 Task: Create a task  Implement a new cloud-based sales management system for a company , assign it to team member softage.1@softage.net in the project ArtiZen and update the status of the task to  At Risk , set the priority of the task to Medium
Action: Mouse moved to (92, 66)
Screenshot: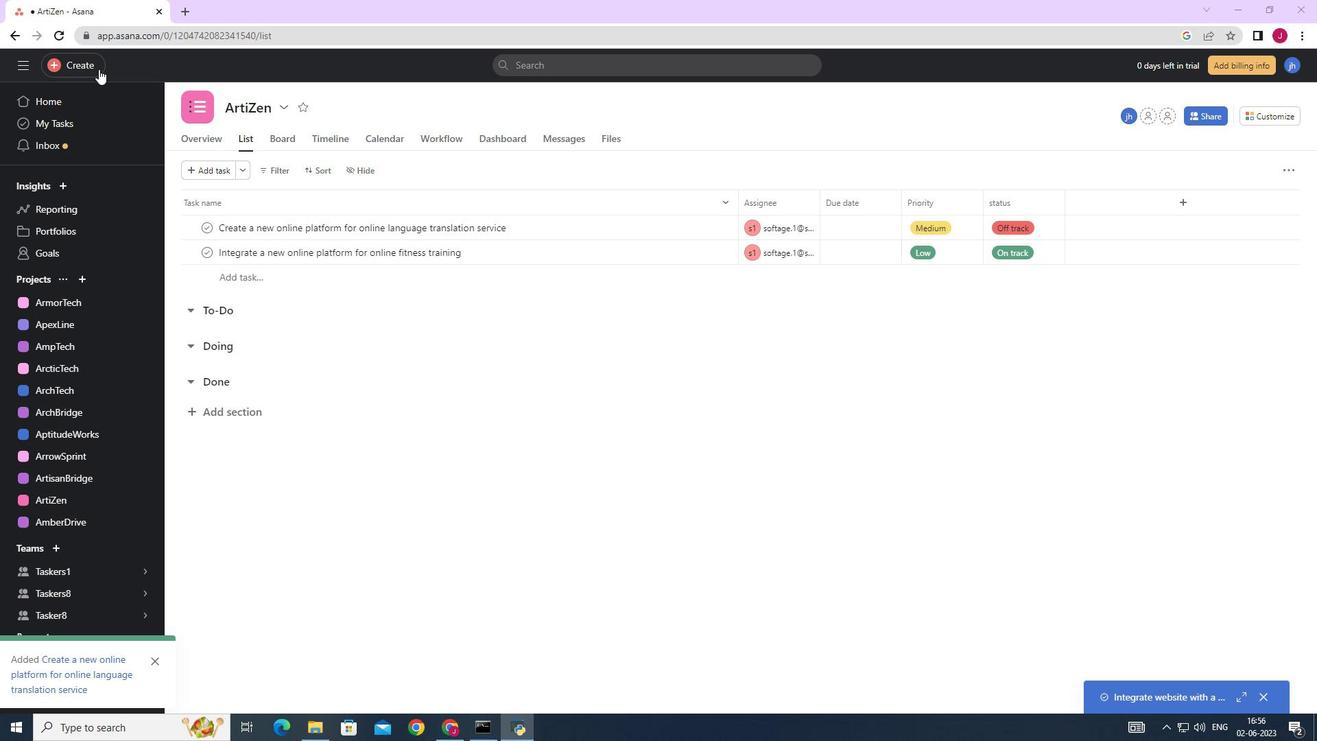 
Action: Mouse pressed left at (92, 66)
Screenshot: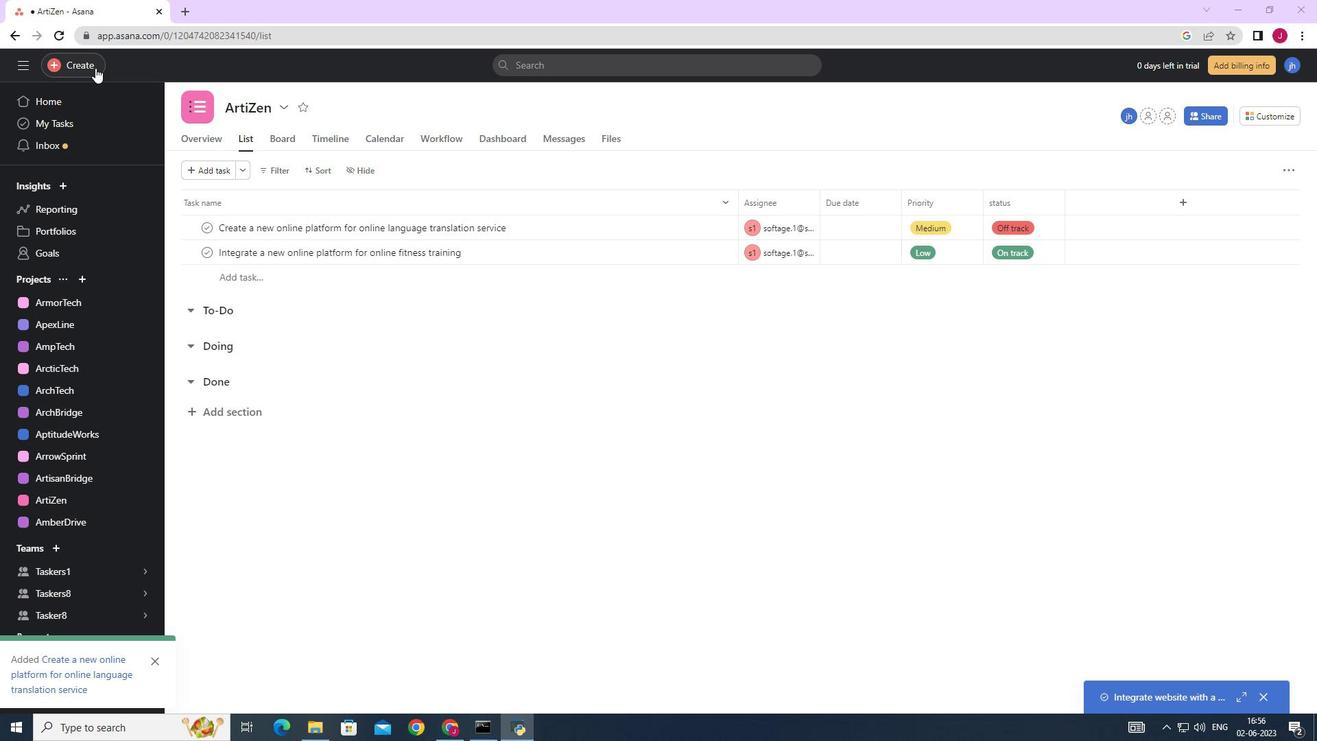 
Action: Mouse moved to (180, 69)
Screenshot: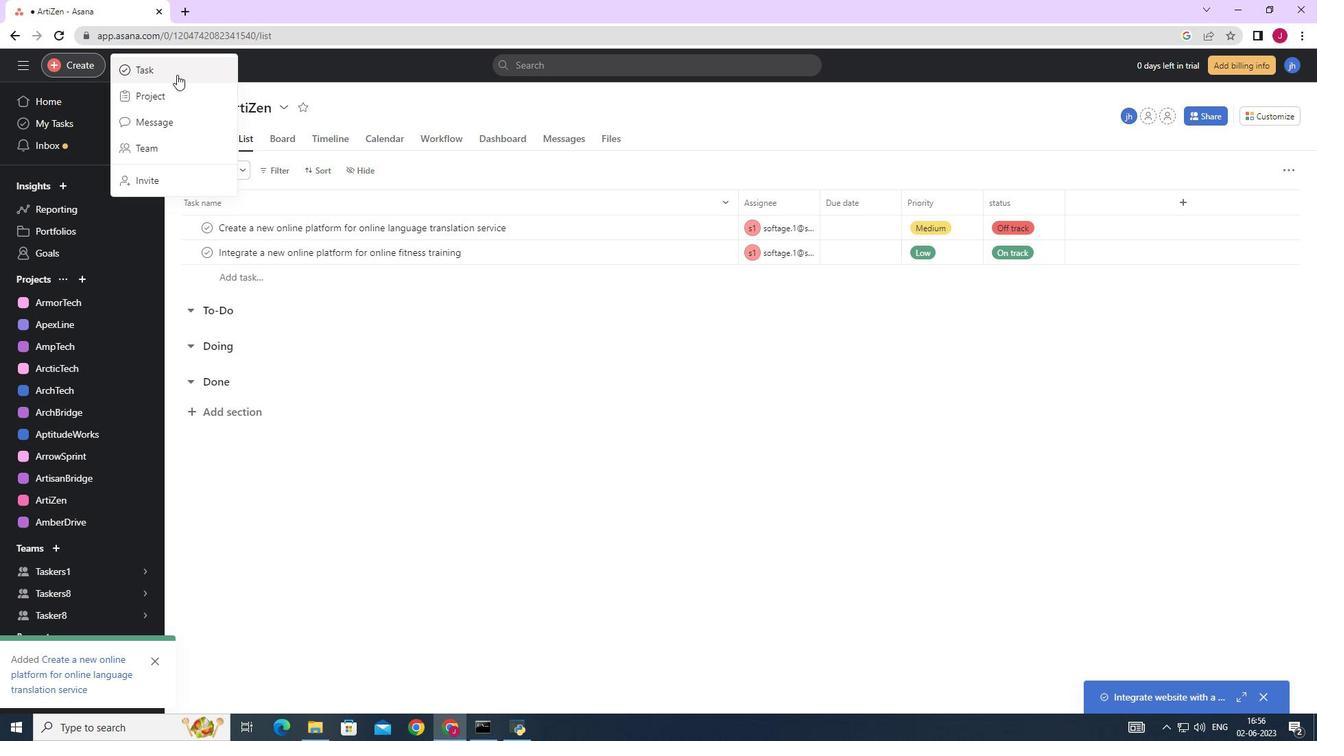 
Action: Mouse pressed left at (180, 69)
Screenshot: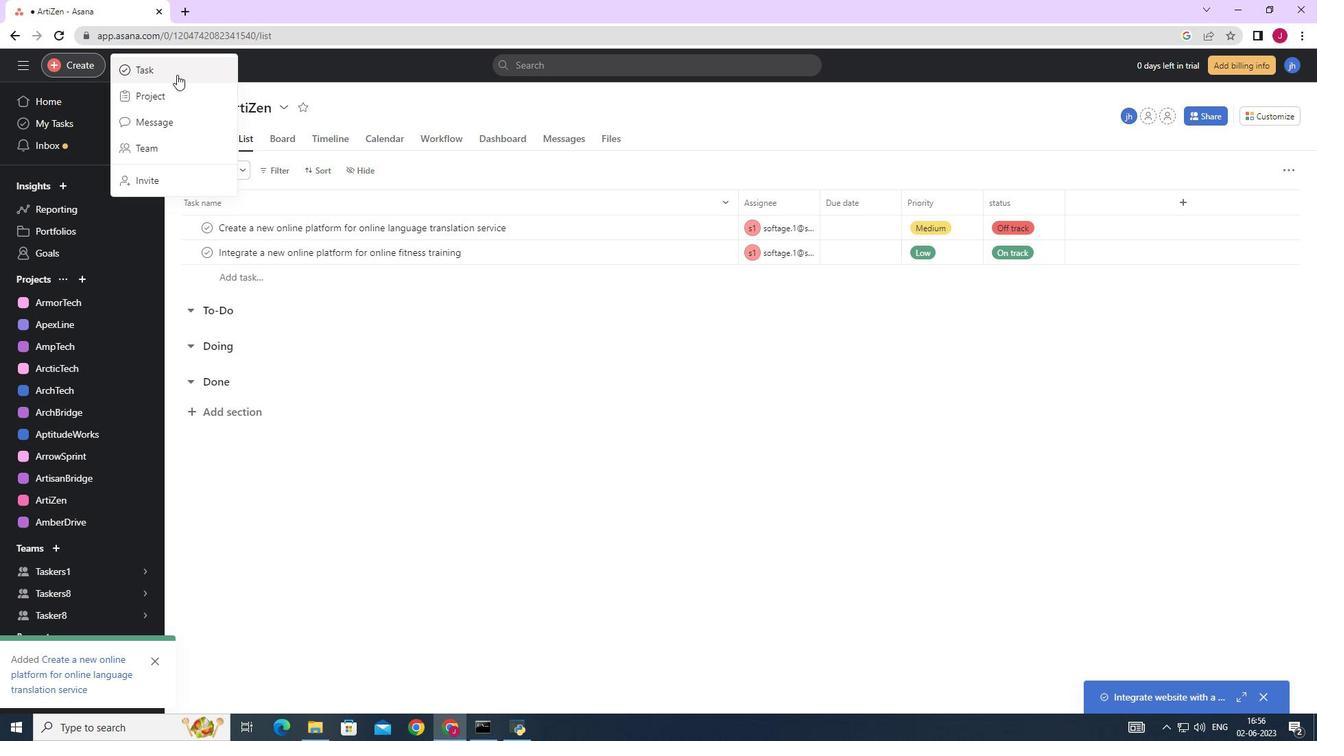 
Action: Mouse moved to (1071, 452)
Screenshot: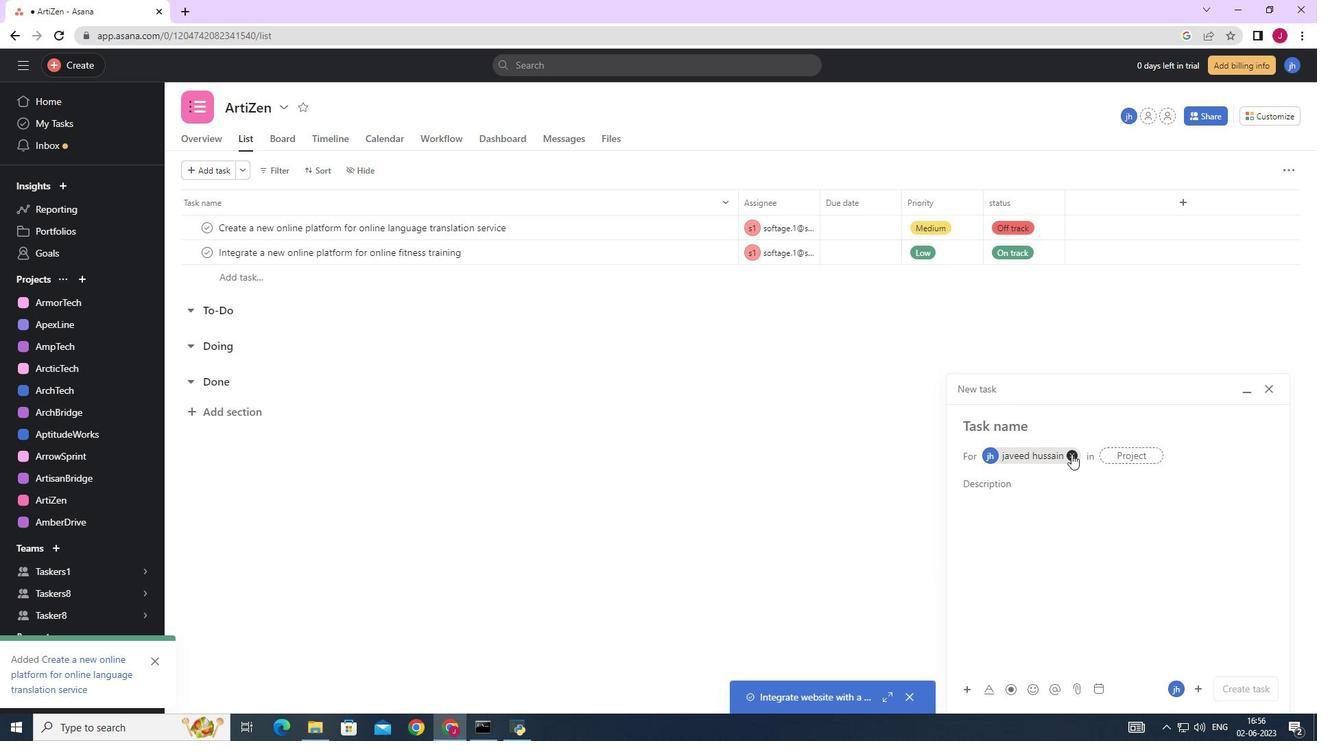 
Action: Mouse pressed left at (1071, 452)
Screenshot: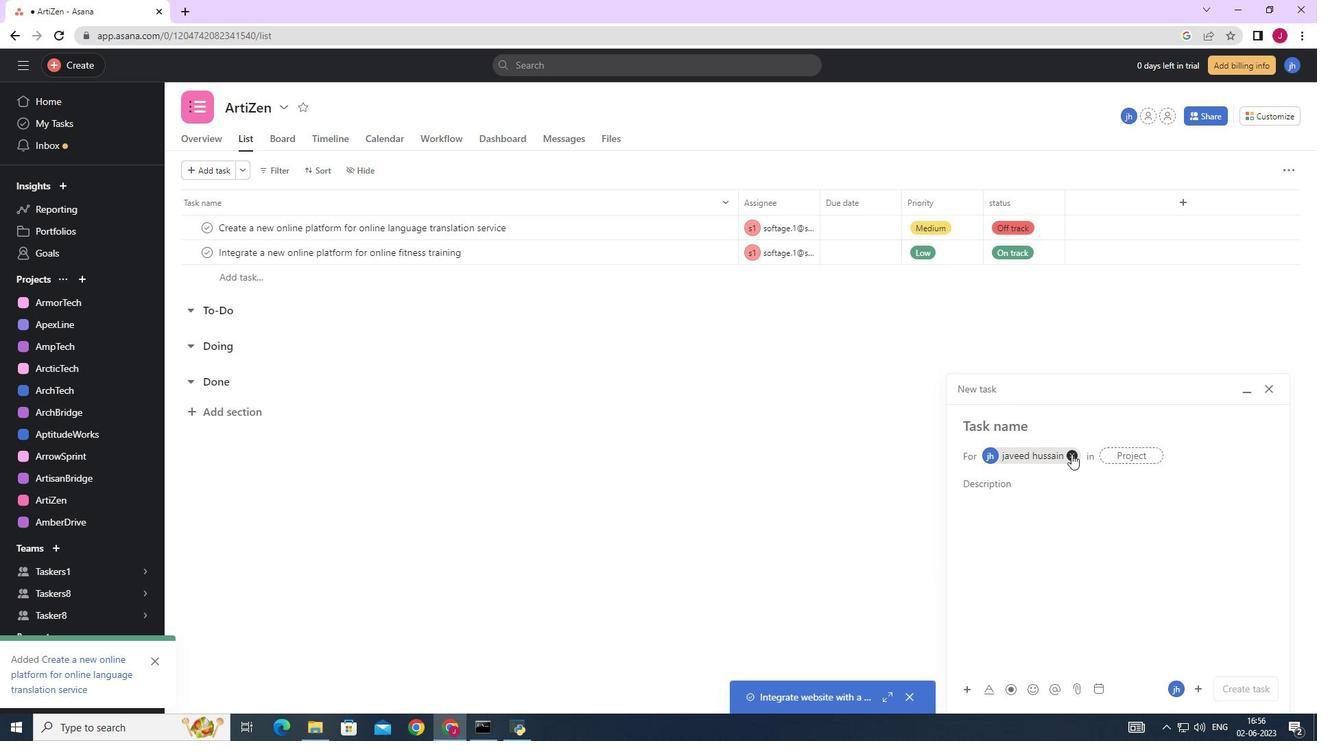 
Action: Mouse moved to (1013, 428)
Screenshot: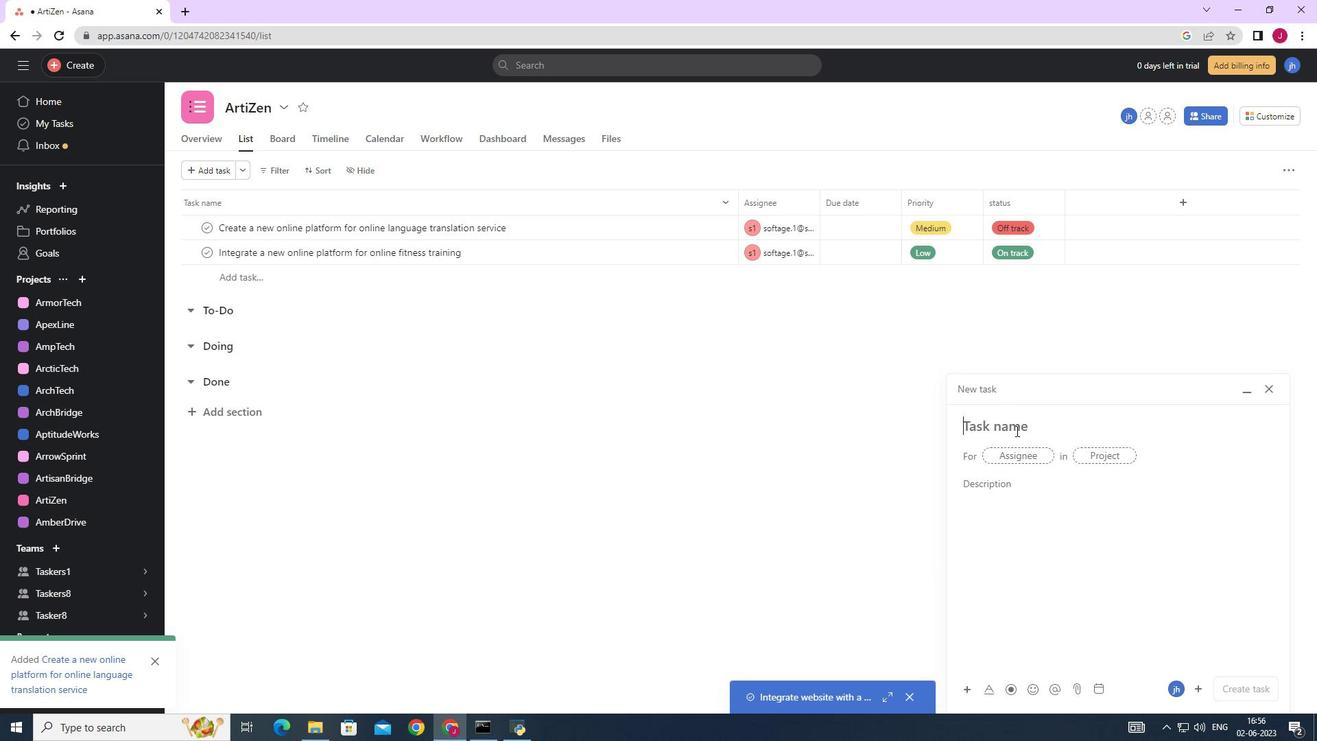 
Action: Mouse pressed left at (1013, 428)
Screenshot: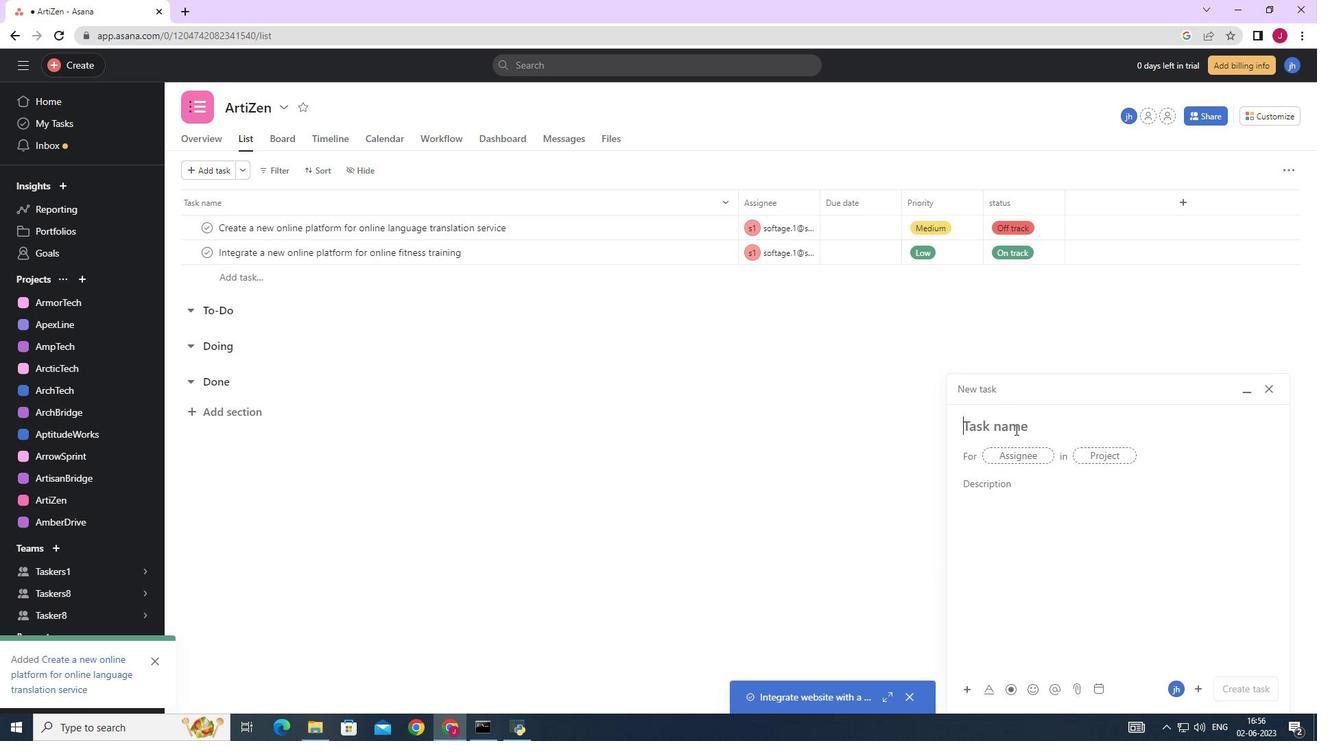 
Action: Key pressed <Key.caps_lock>I<Key.caps_lock>mplement<Key.space>a<Key.space>new<Key.space>cloud-based<Key.space>sales<Key.space>management<Key.space>system<Key.space>for<Key.space>a<Key.space>company<Key.space>
Screenshot: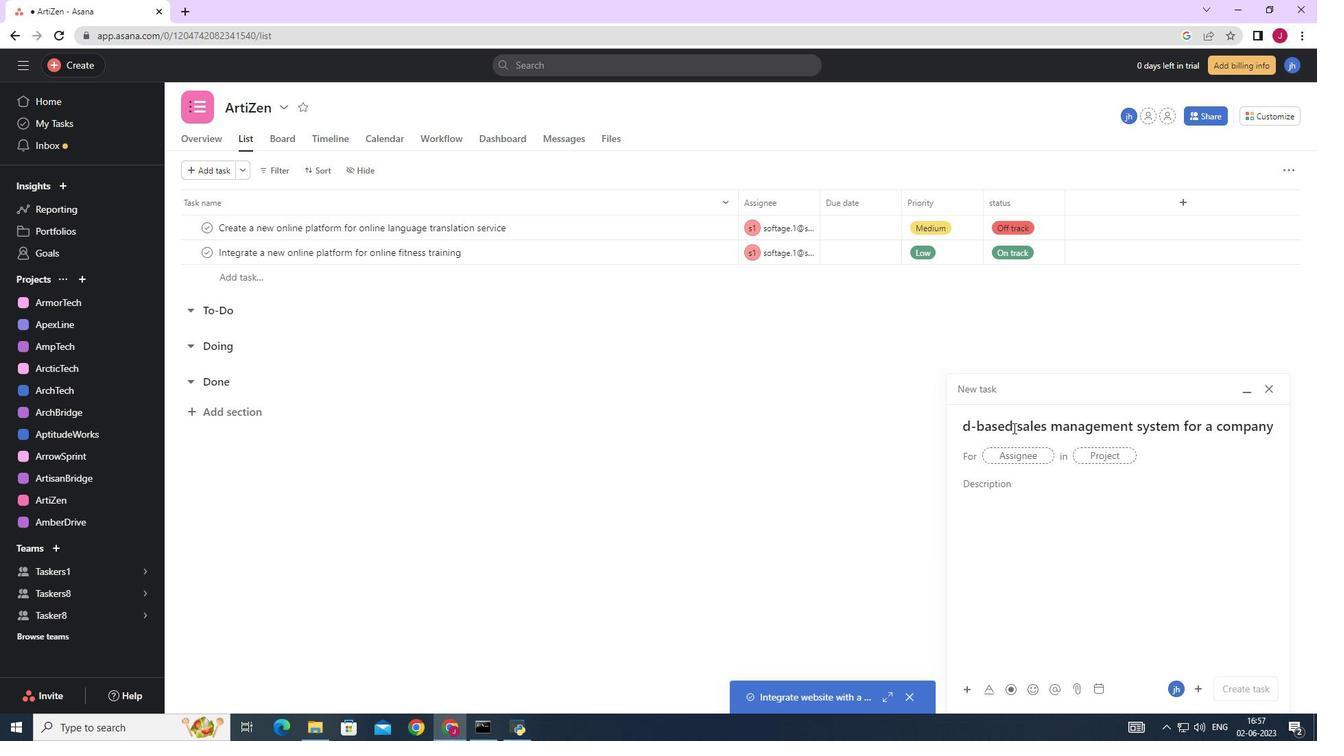 
Action: Mouse moved to (1013, 459)
Screenshot: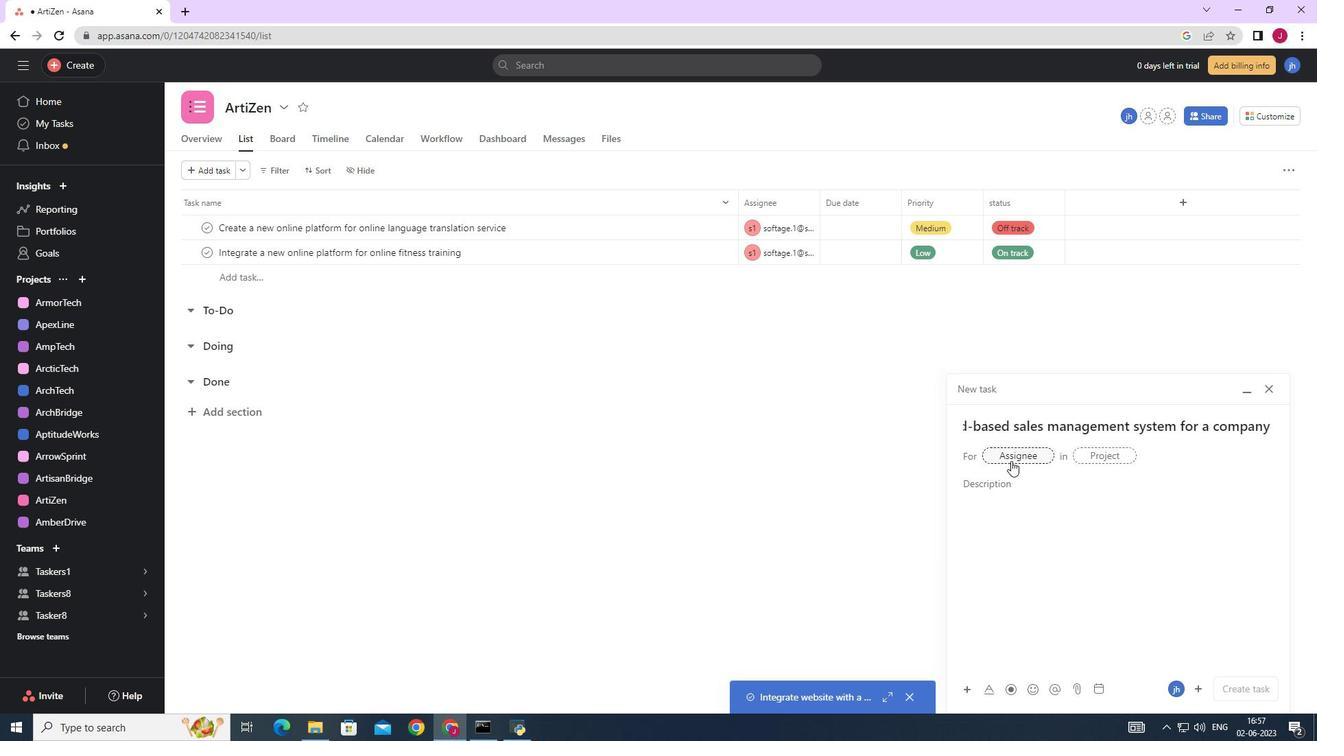 
Action: Mouse pressed left at (1013, 459)
Screenshot: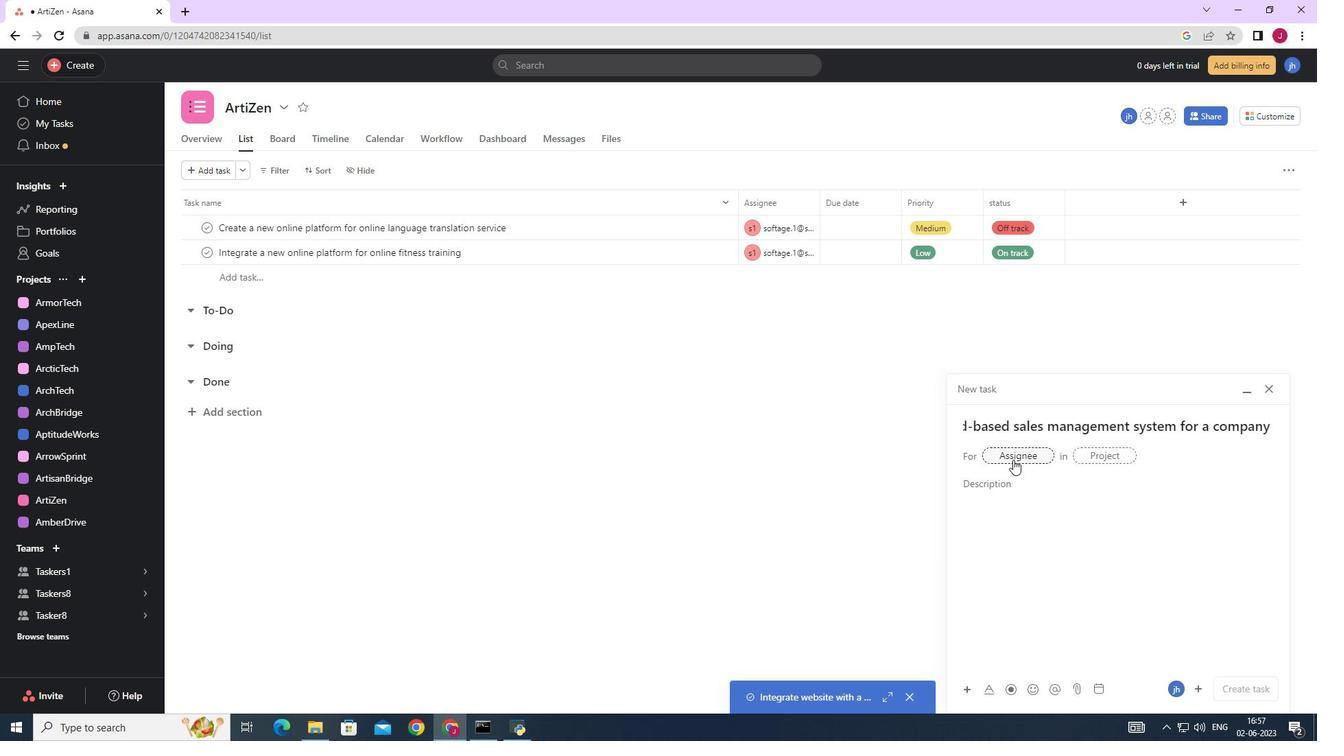 
Action: Key pressed softage.1
Screenshot: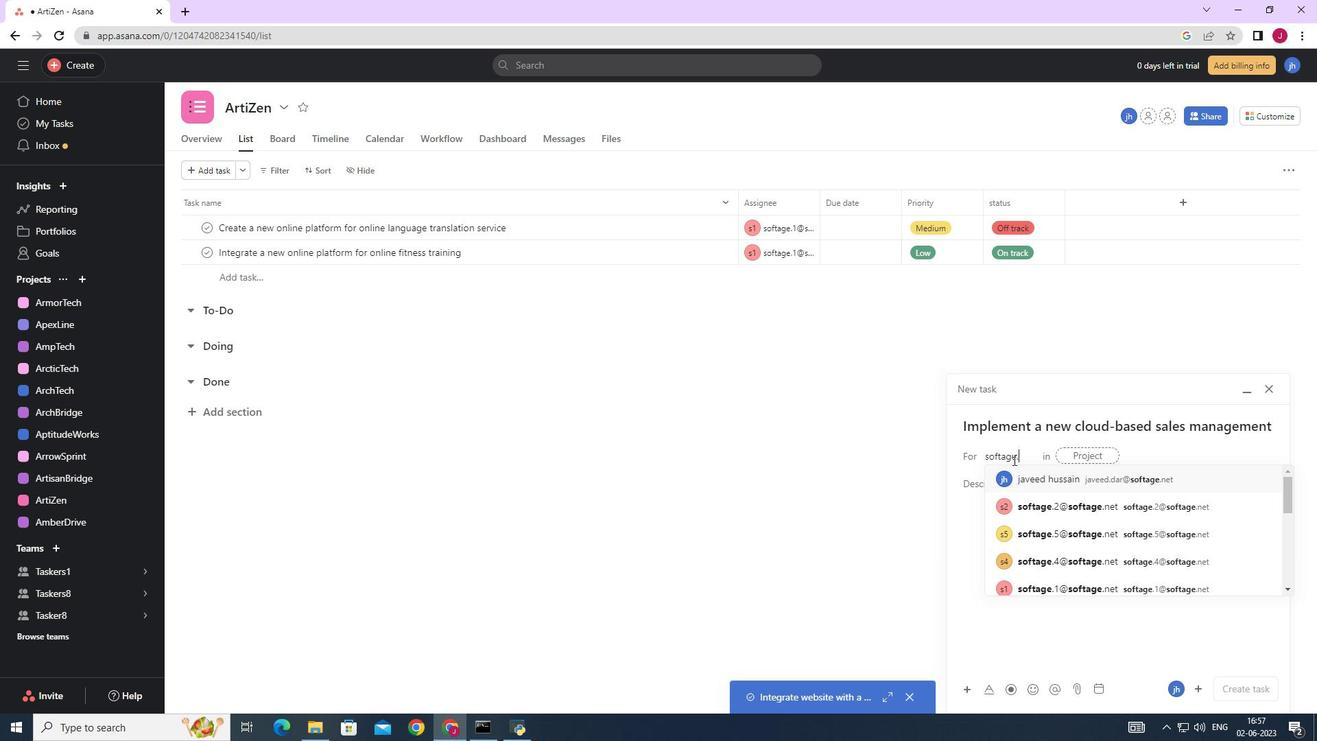 
Action: Mouse moved to (1035, 477)
Screenshot: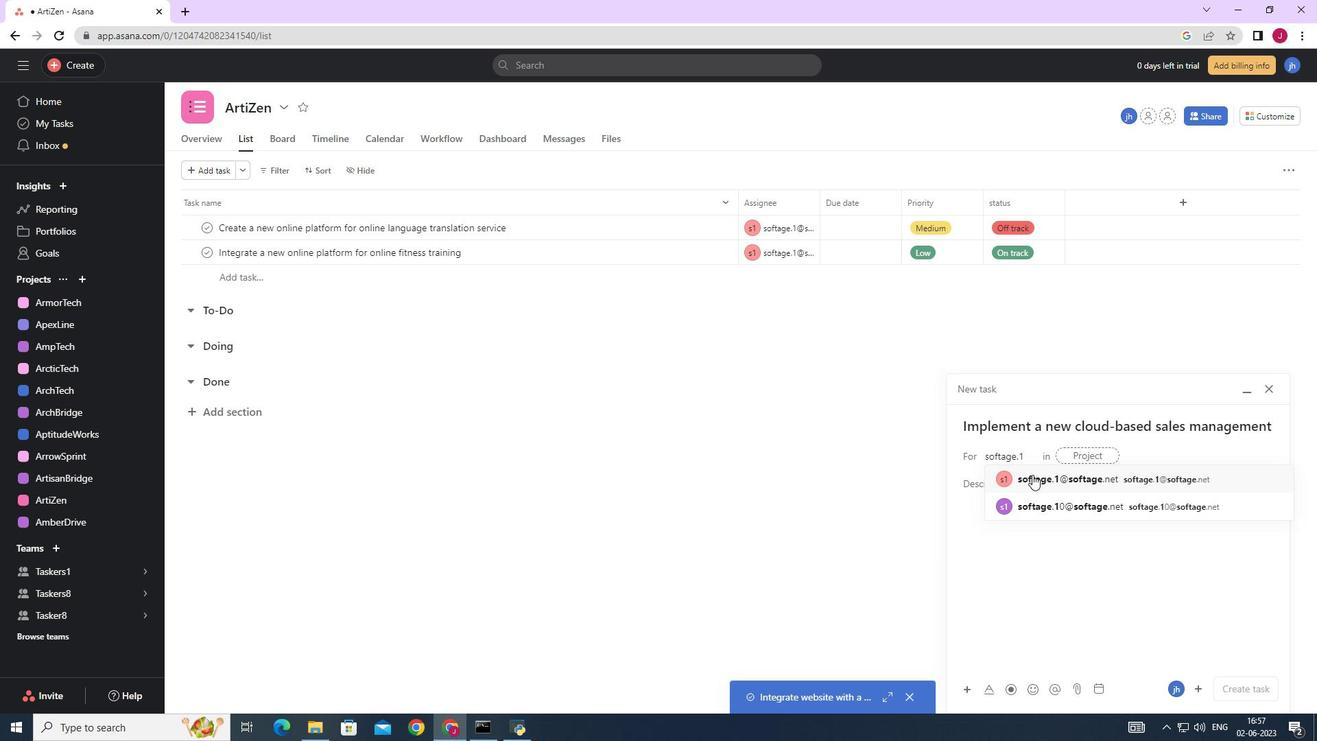 
Action: Mouse pressed left at (1035, 477)
Screenshot: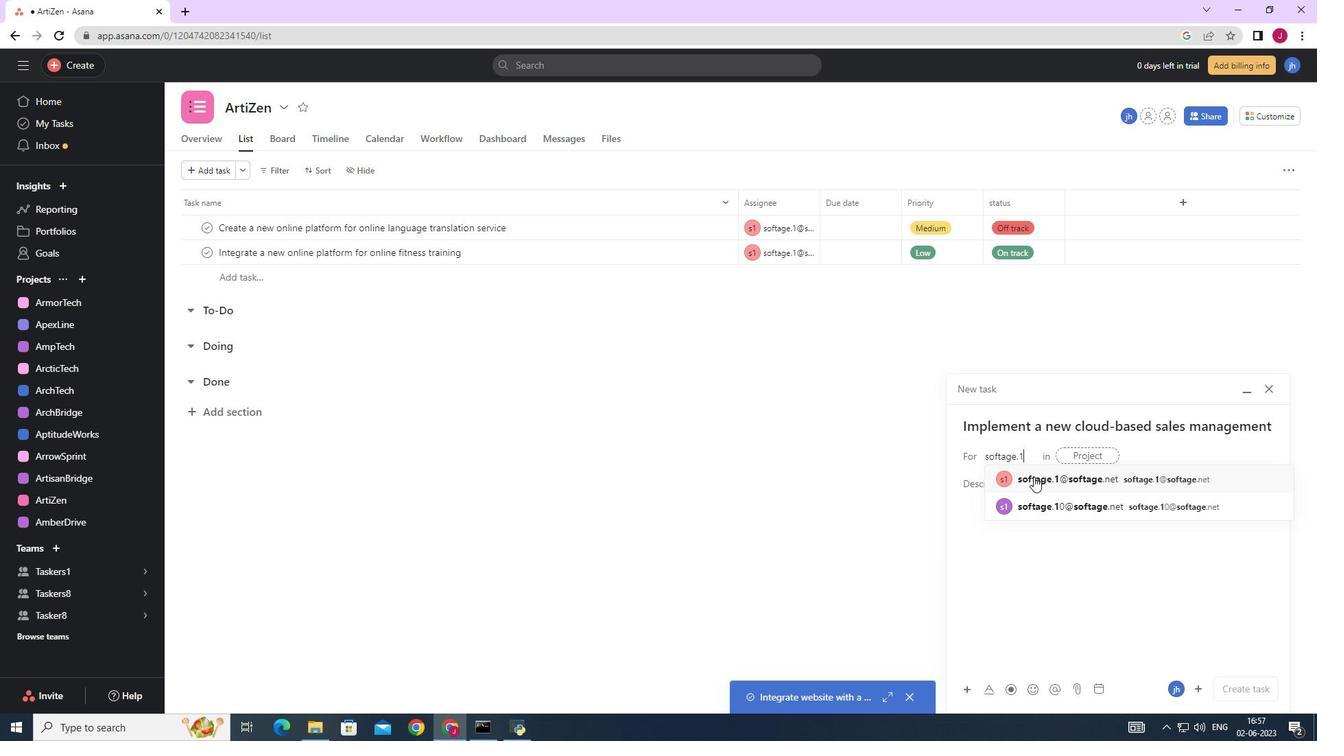 
Action: Mouse moved to (855, 478)
Screenshot: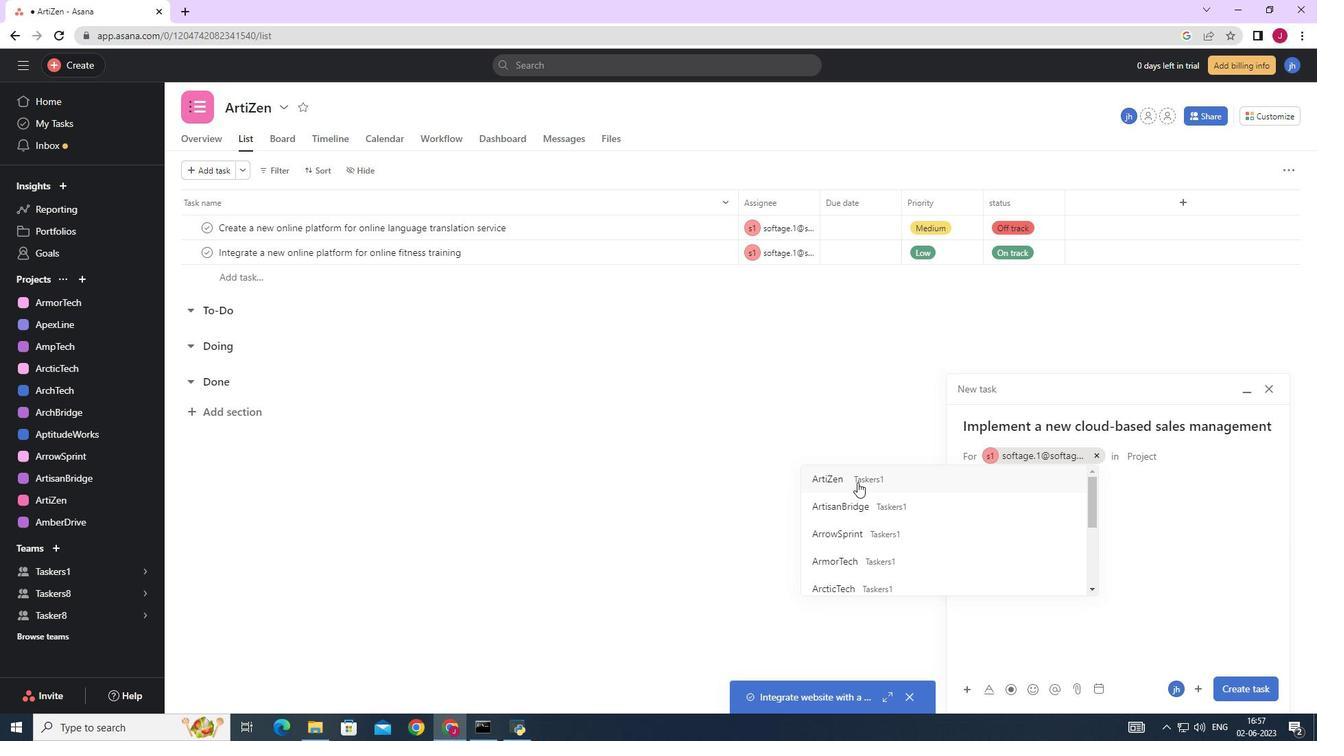 
Action: Mouse pressed left at (855, 478)
Screenshot: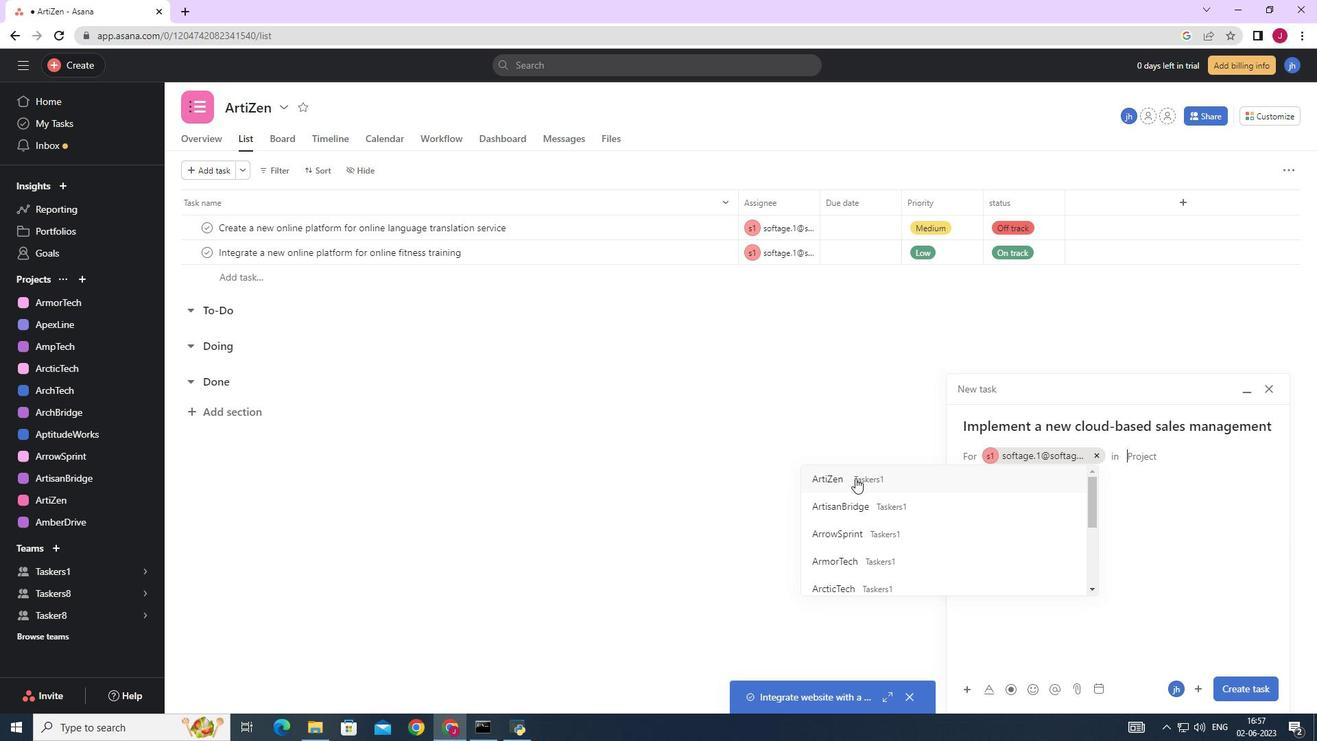 
Action: Mouse moved to (1037, 489)
Screenshot: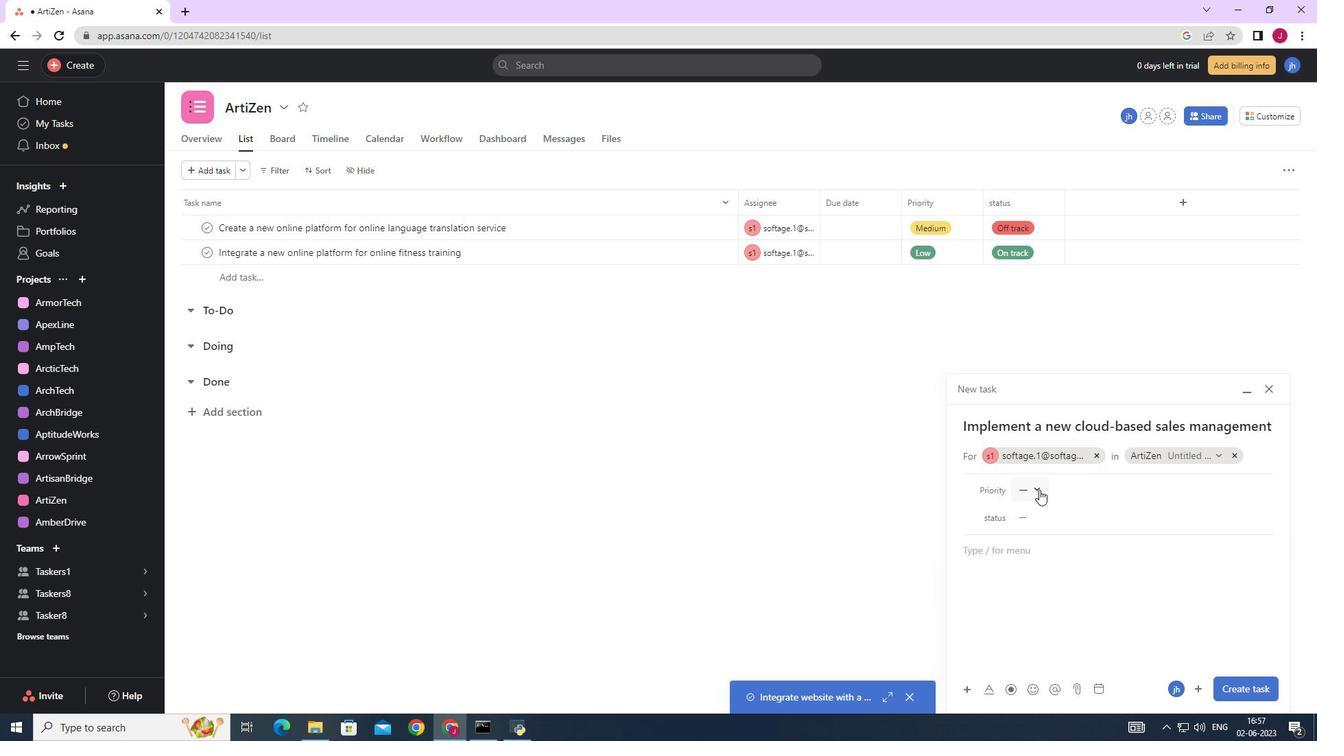 
Action: Mouse pressed left at (1037, 489)
Screenshot: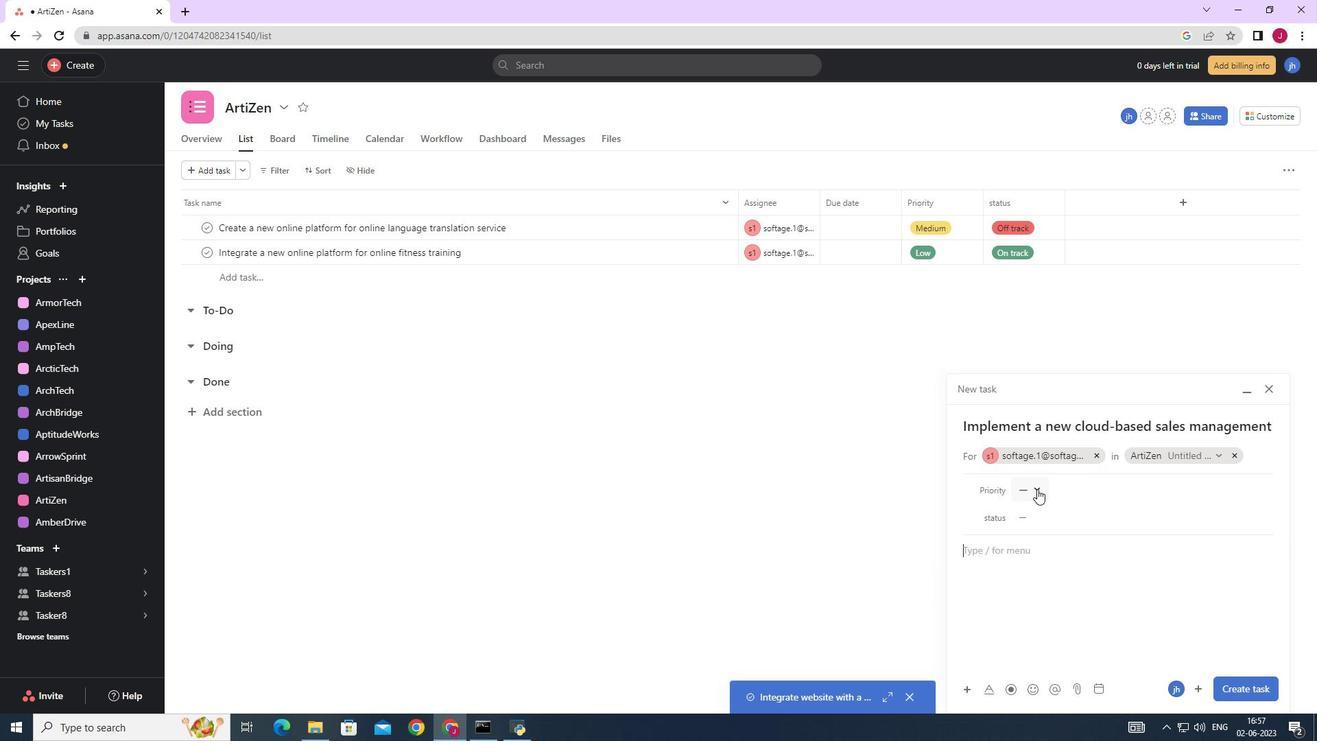 
Action: Mouse moved to (1055, 557)
Screenshot: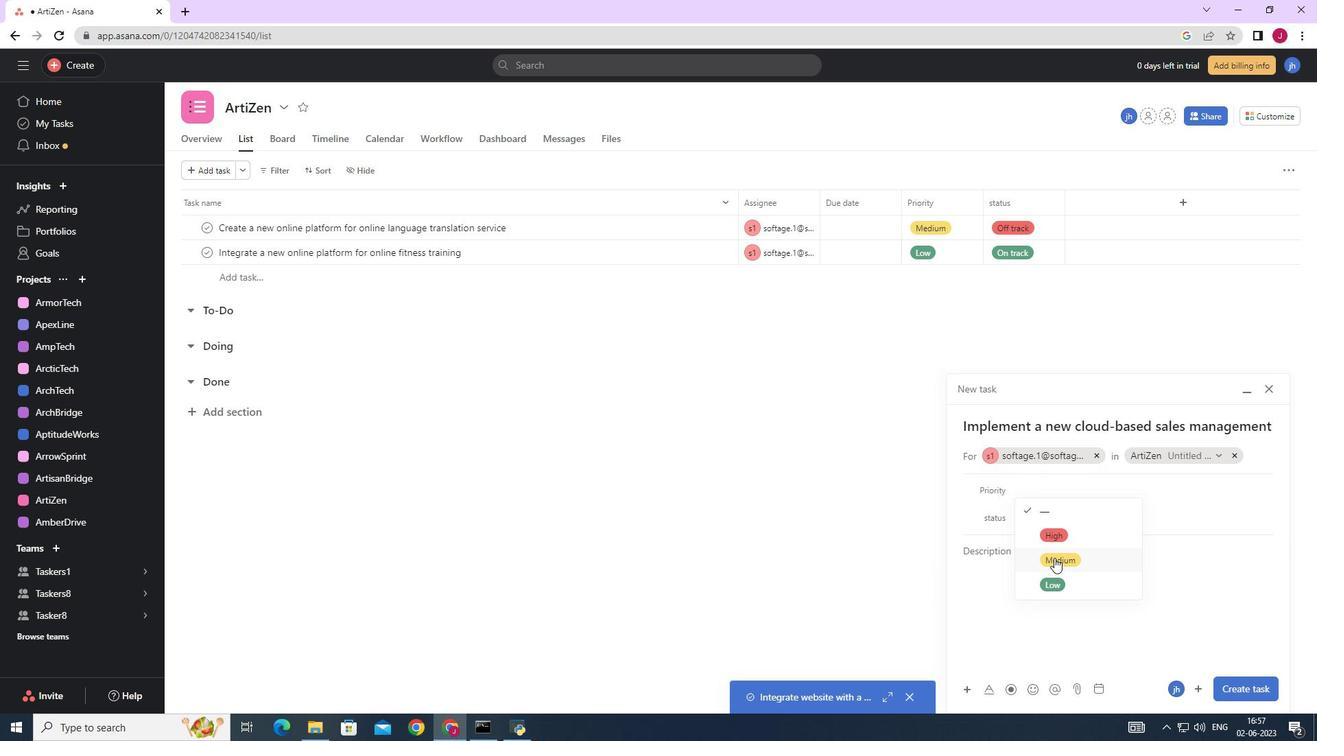 
Action: Mouse pressed left at (1055, 557)
Screenshot: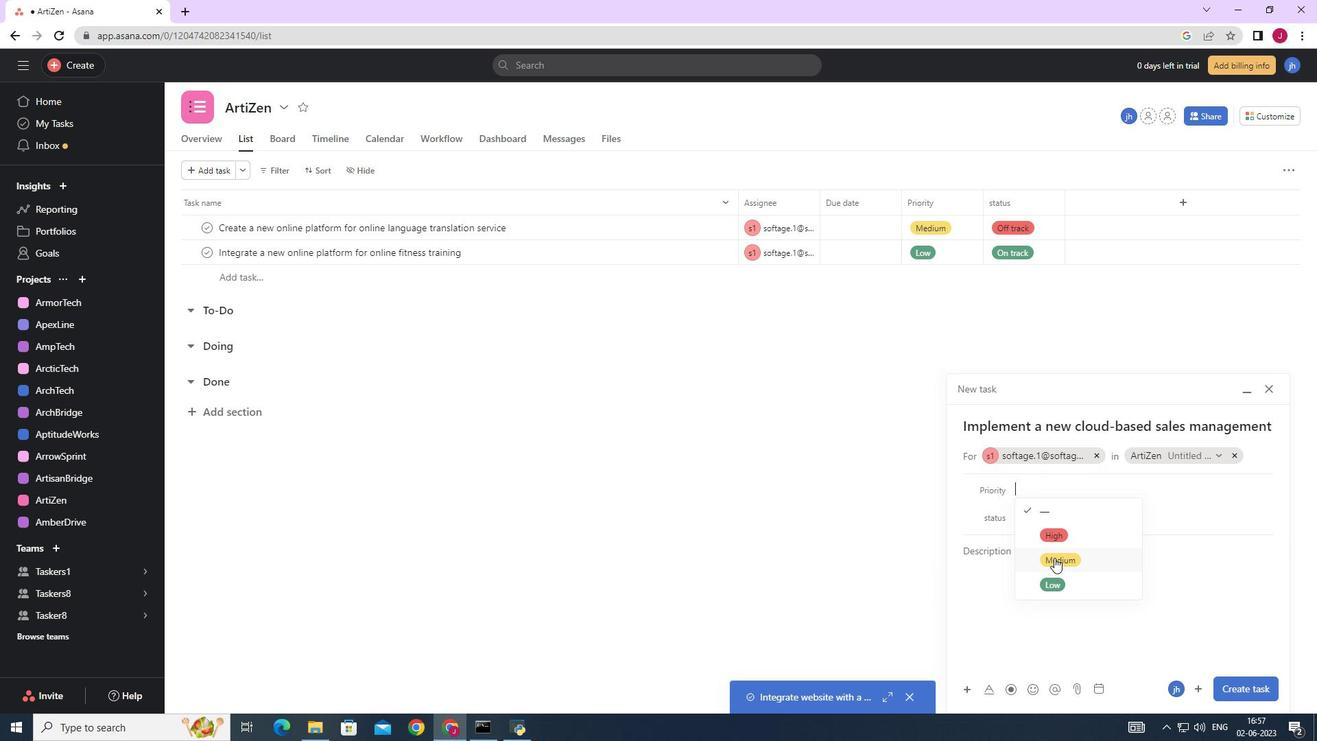 
Action: Mouse moved to (1040, 511)
Screenshot: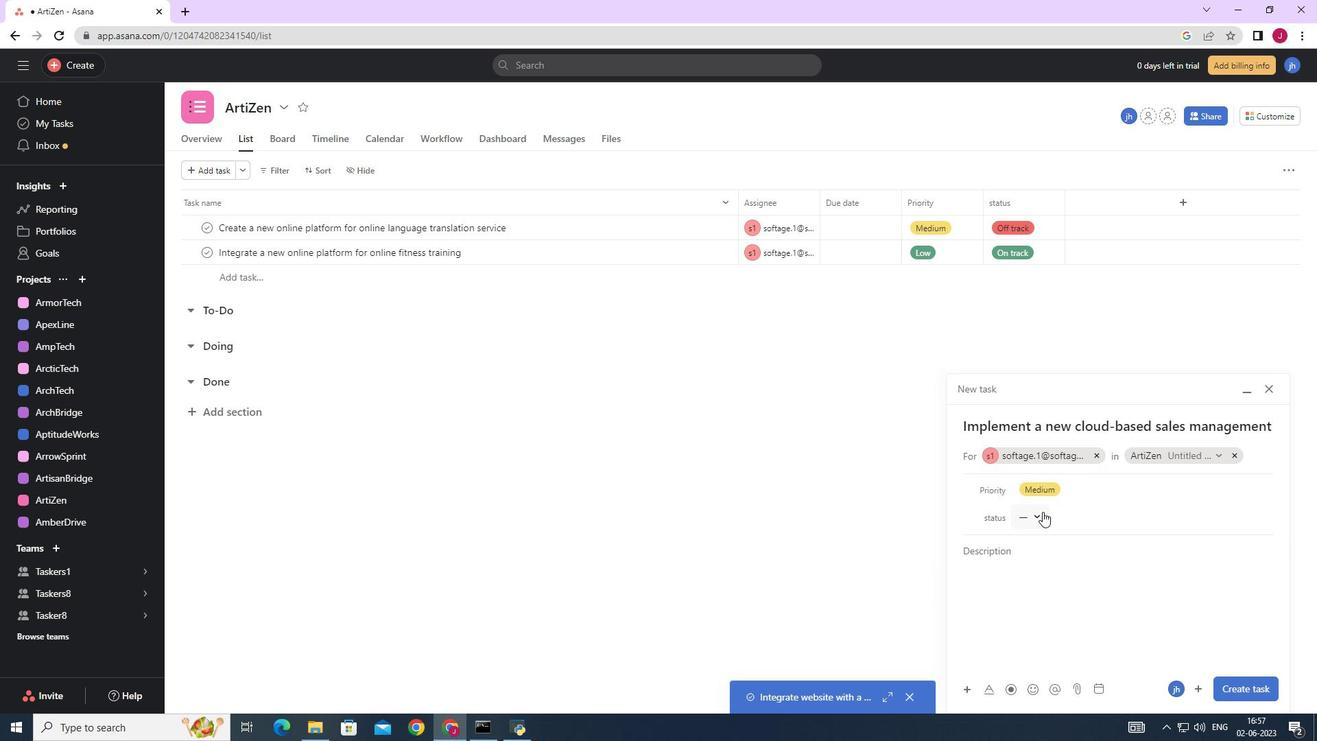 
Action: Mouse pressed left at (1040, 511)
Screenshot: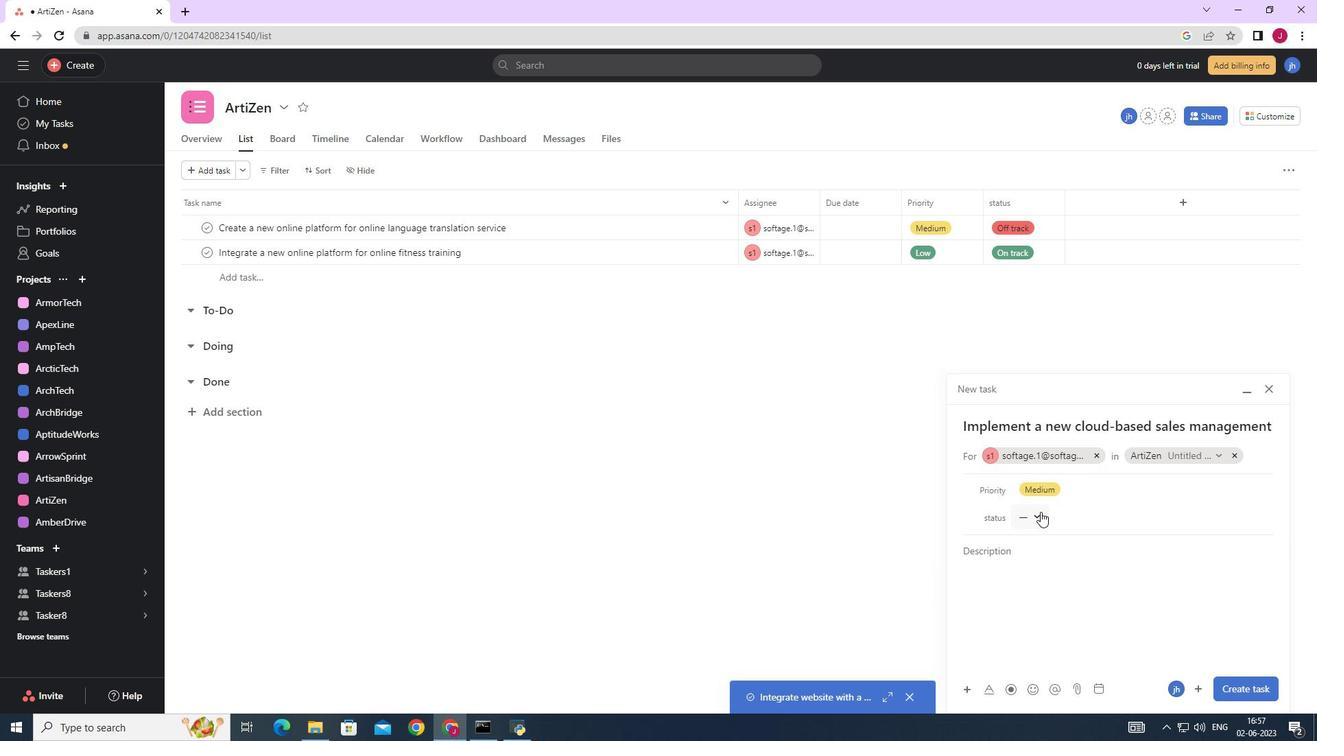 
Action: Mouse moved to (1060, 608)
Screenshot: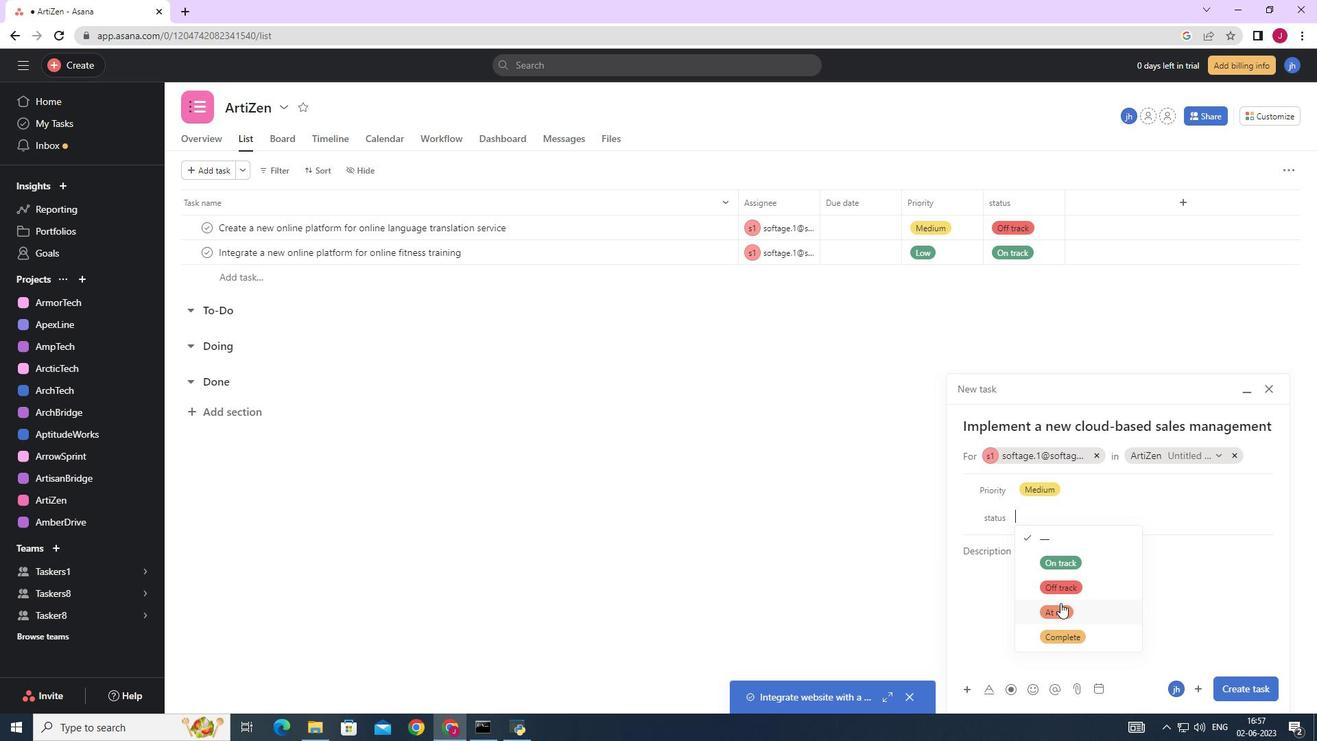 
Action: Mouse pressed left at (1060, 608)
Screenshot: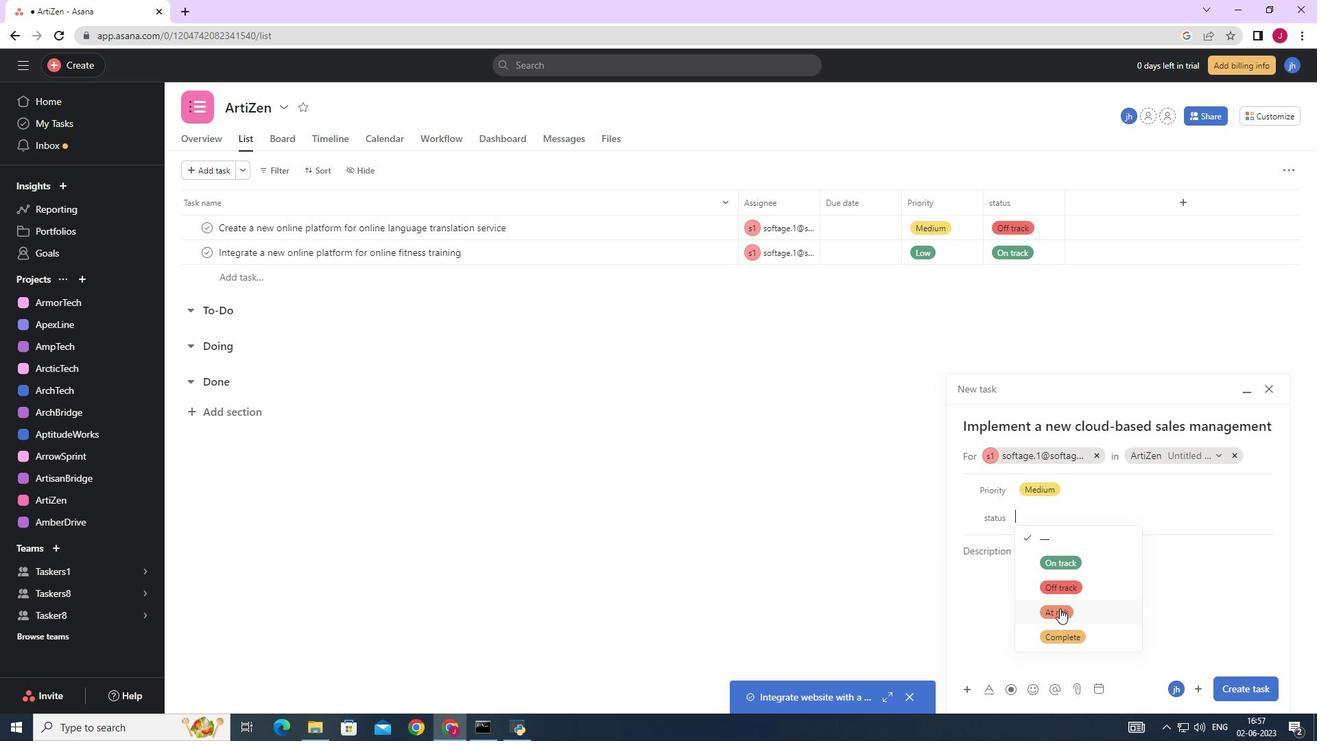
Action: Mouse moved to (1237, 687)
Screenshot: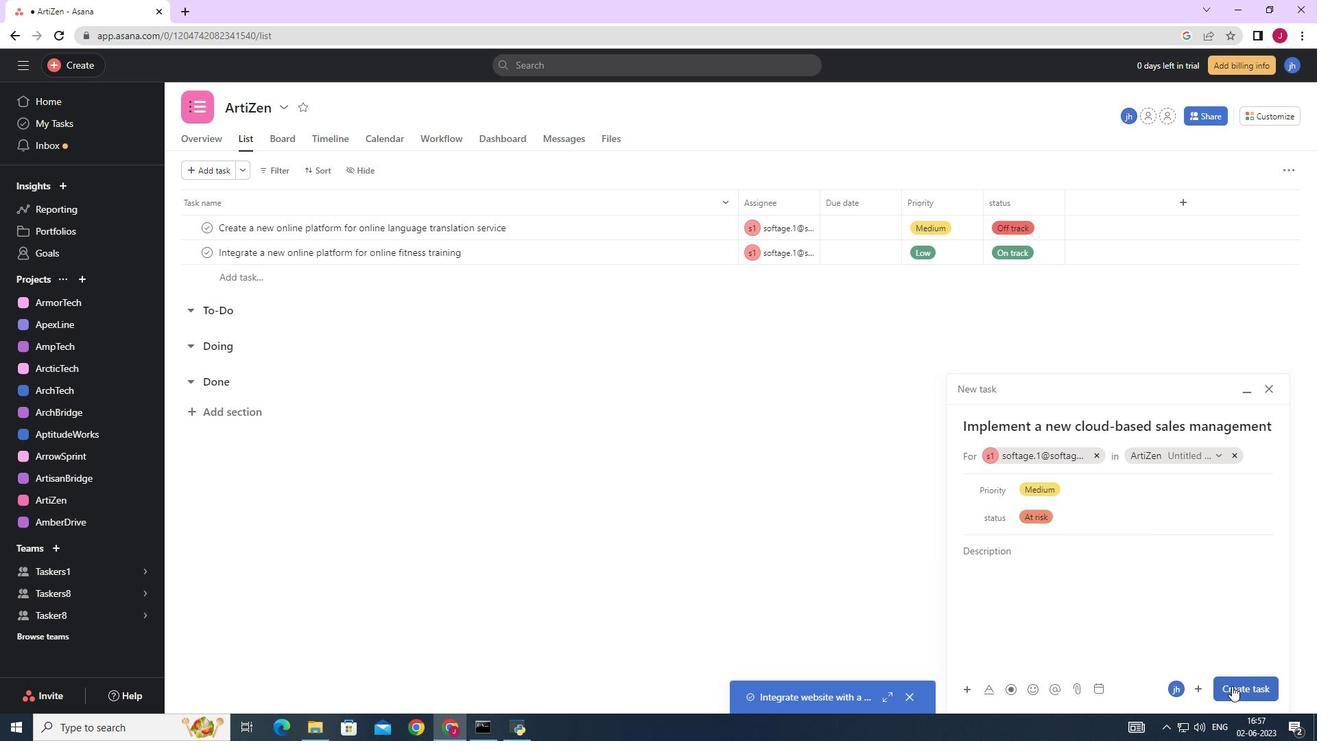 
Action: Mouse pressed left at (1237, 687)
Screenshot: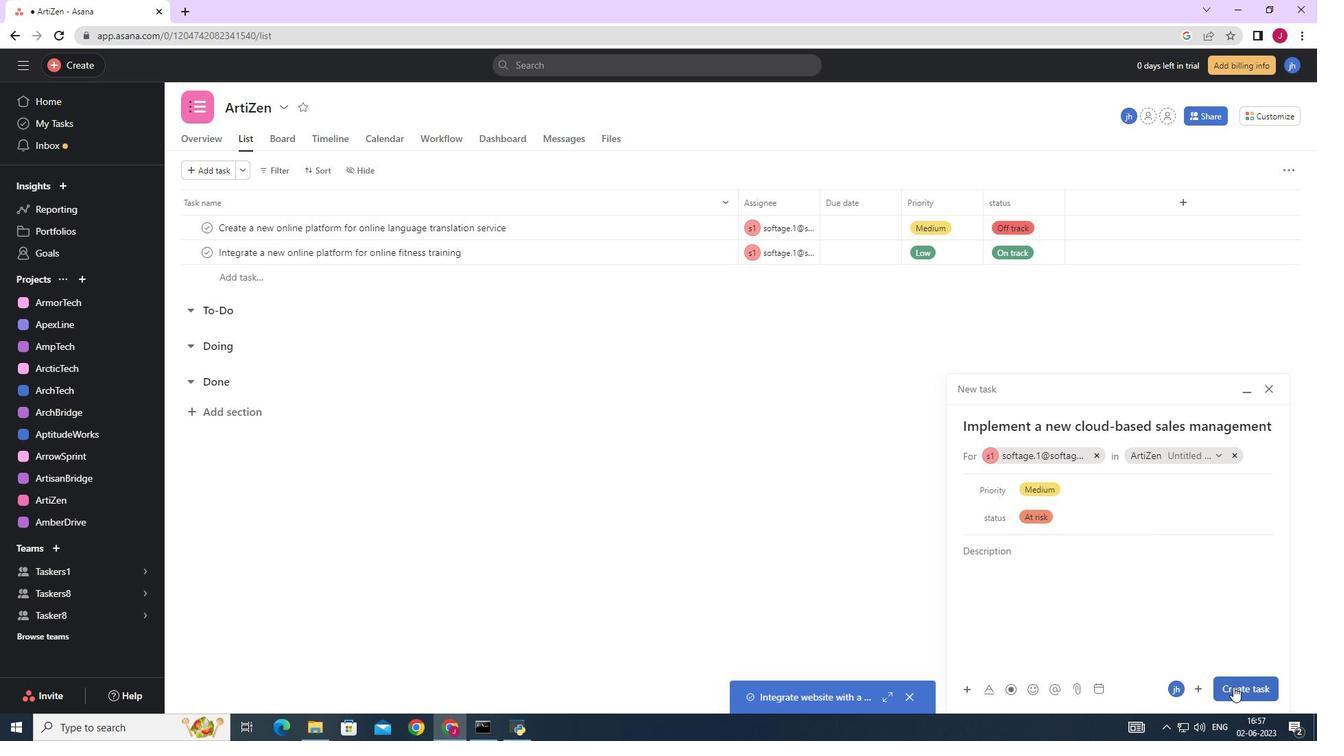 
Action: Mouse moved to (1225, 678)
Screenshot: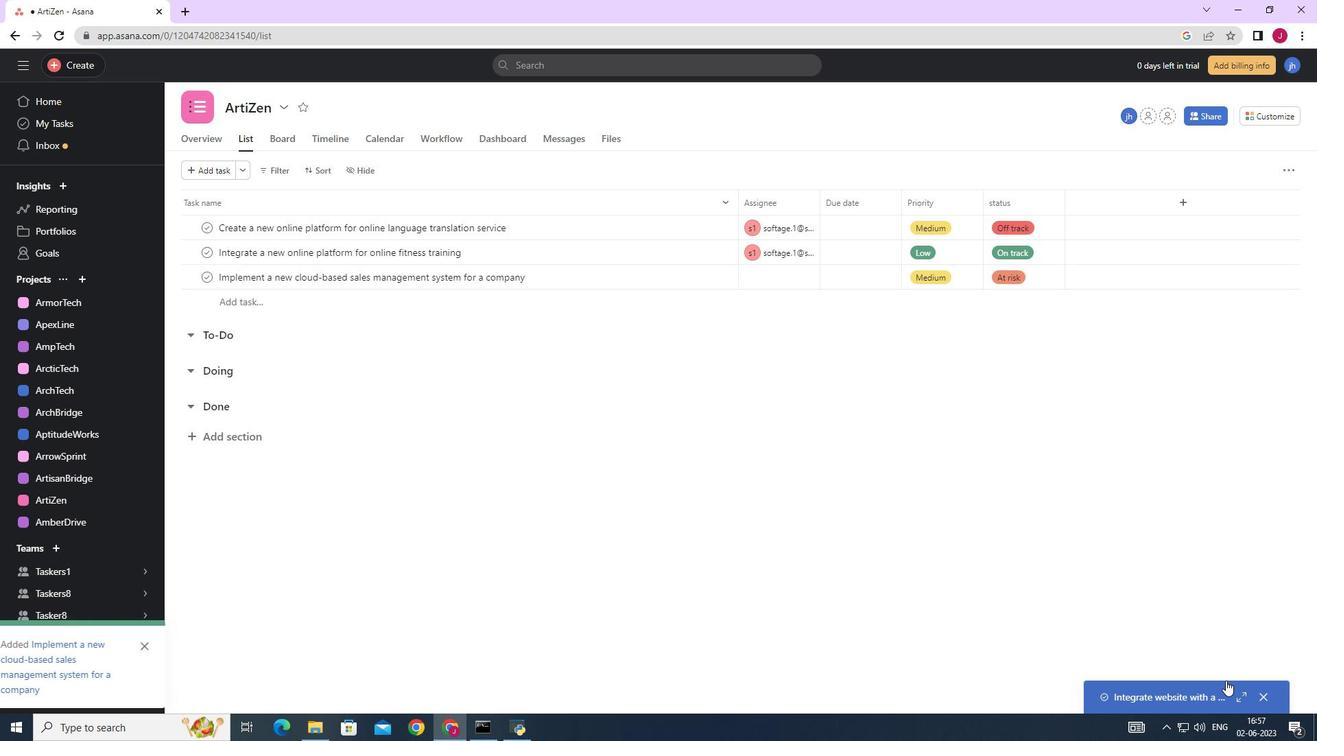 
